 Task: Look for products in the category "Feta" from President only.
Action: Mouse moved to (999, 342)
Screenshot: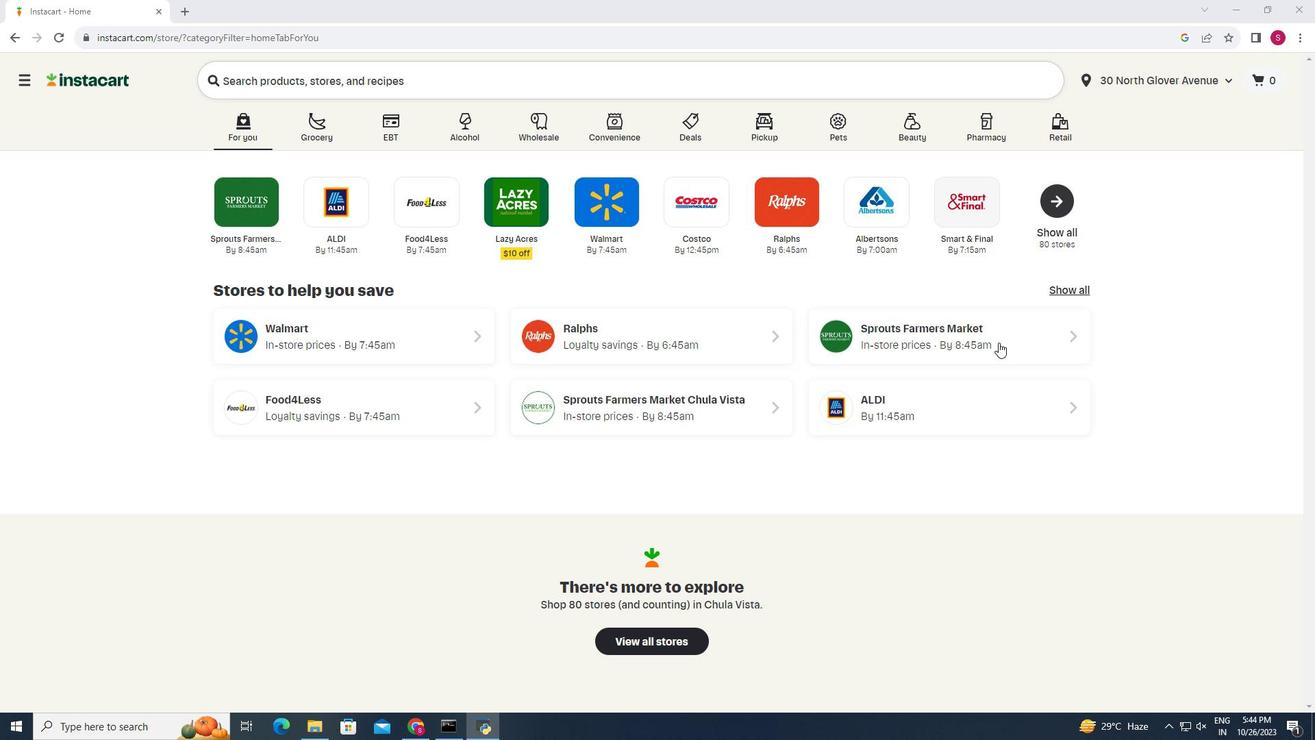 
Action: Mouse pressed left at (999, 342)
Screenshot: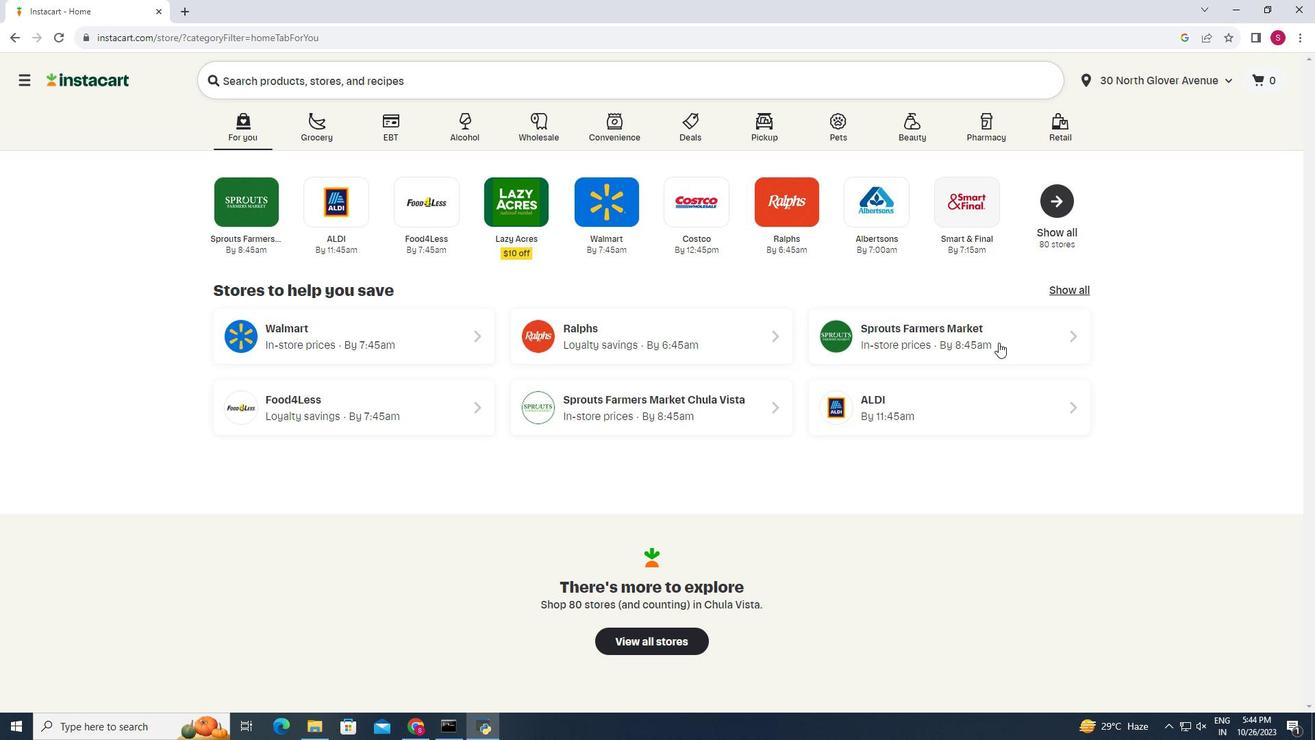 
Action: Mouse moved to (28, 580)
Screenshot: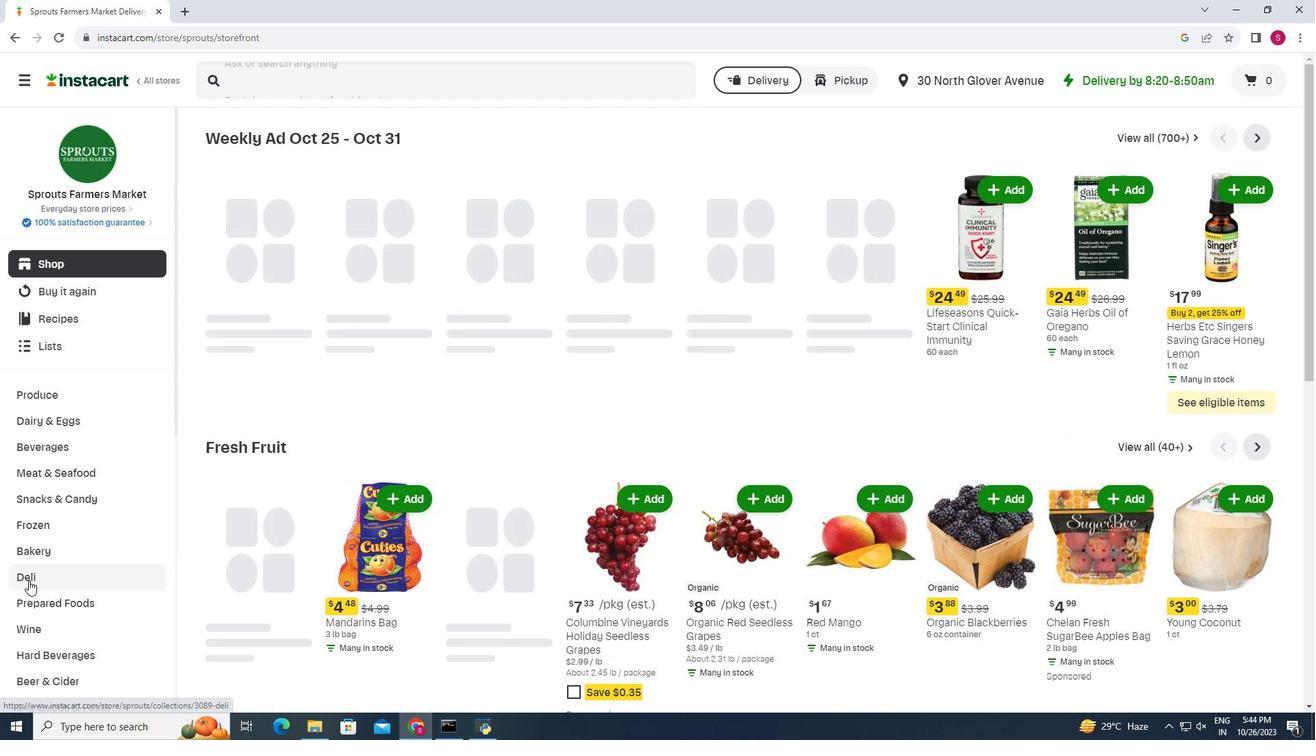 
Action: Mouse pressed left at (28, 580)
Screenshot: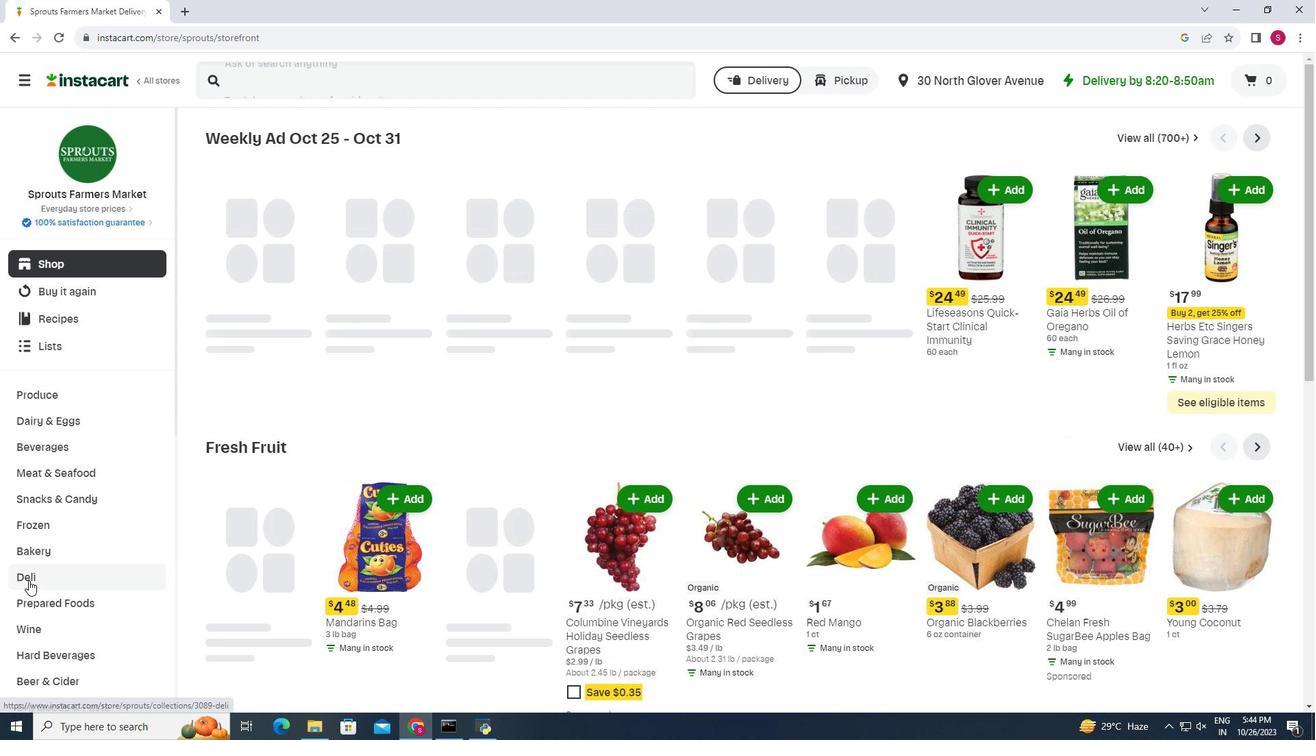 
Action: Mouse moved to (358, 171)
Screenshot: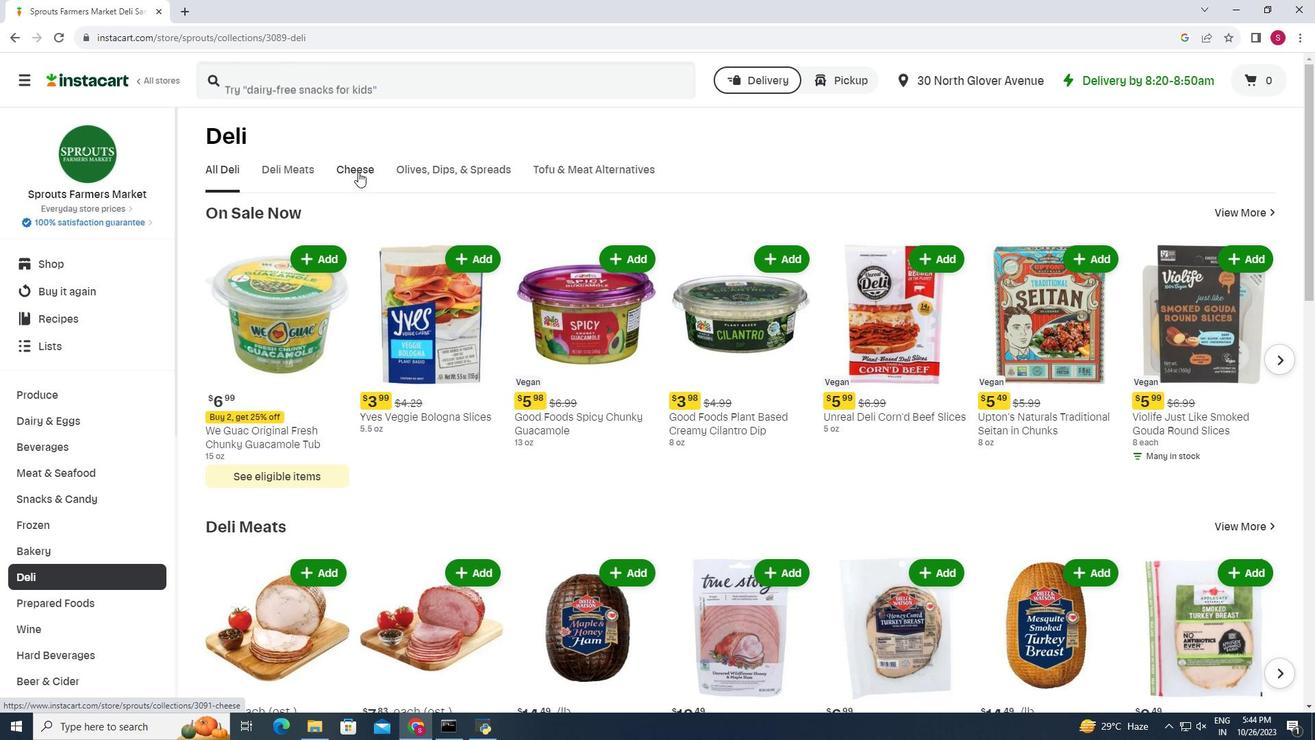 
Action: Mouse pressed left at (358, 171)
Screenshot: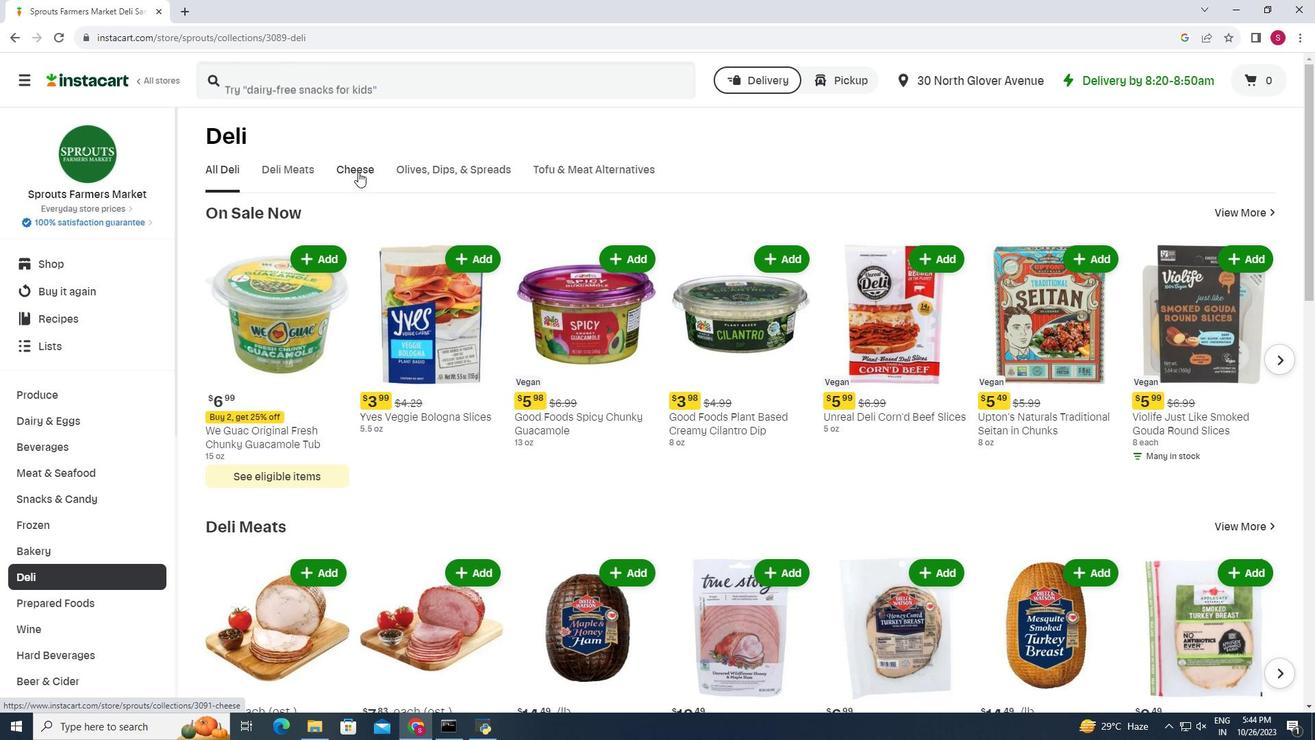 
Action: Mouse moved to (947, 230)
Screenshot: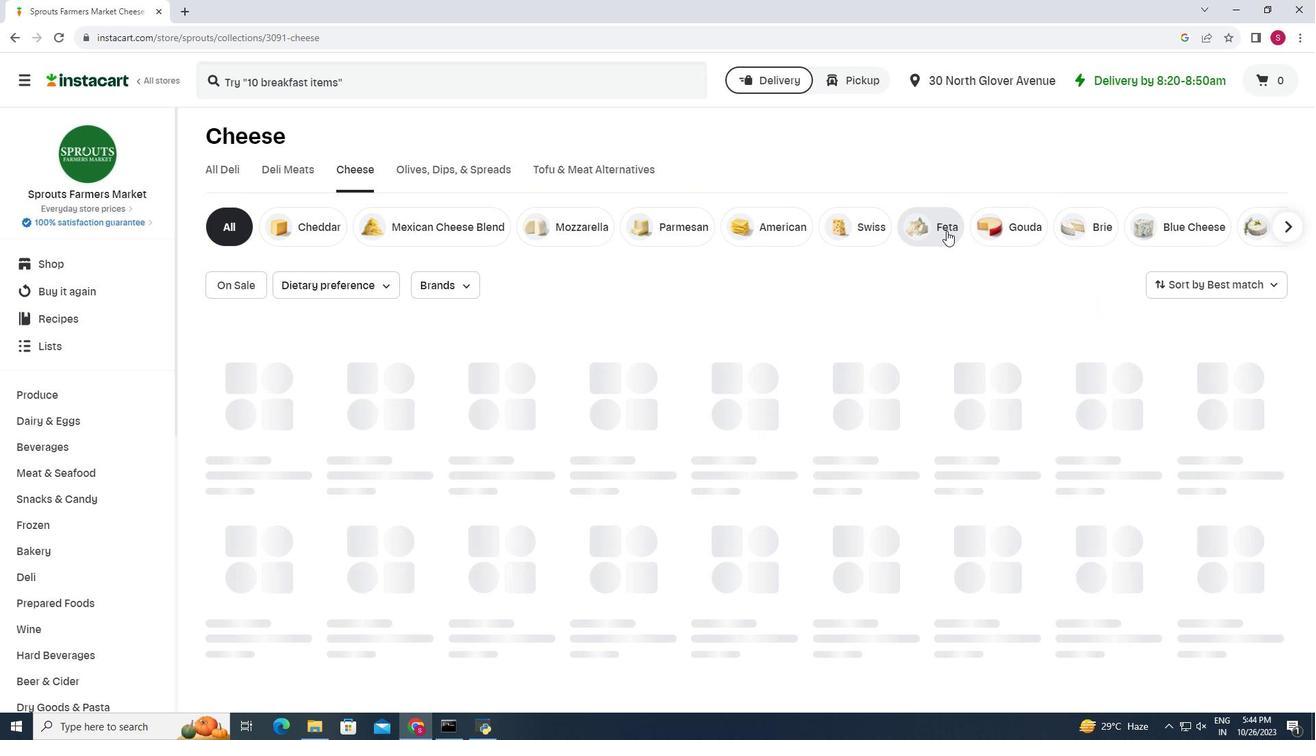 
Action: Mouse pressed left at (947, 230)
Screenshot: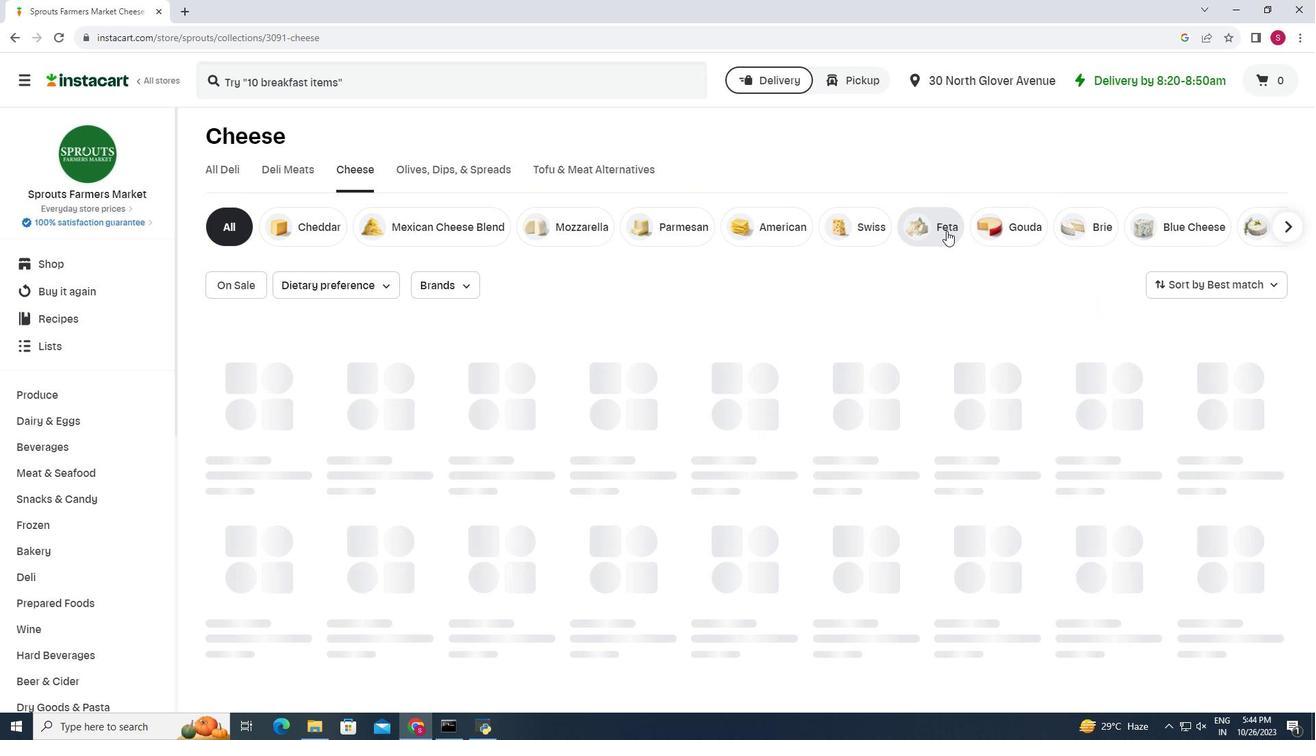 
Action: Mouse moved to (460, 285)
Screenshot: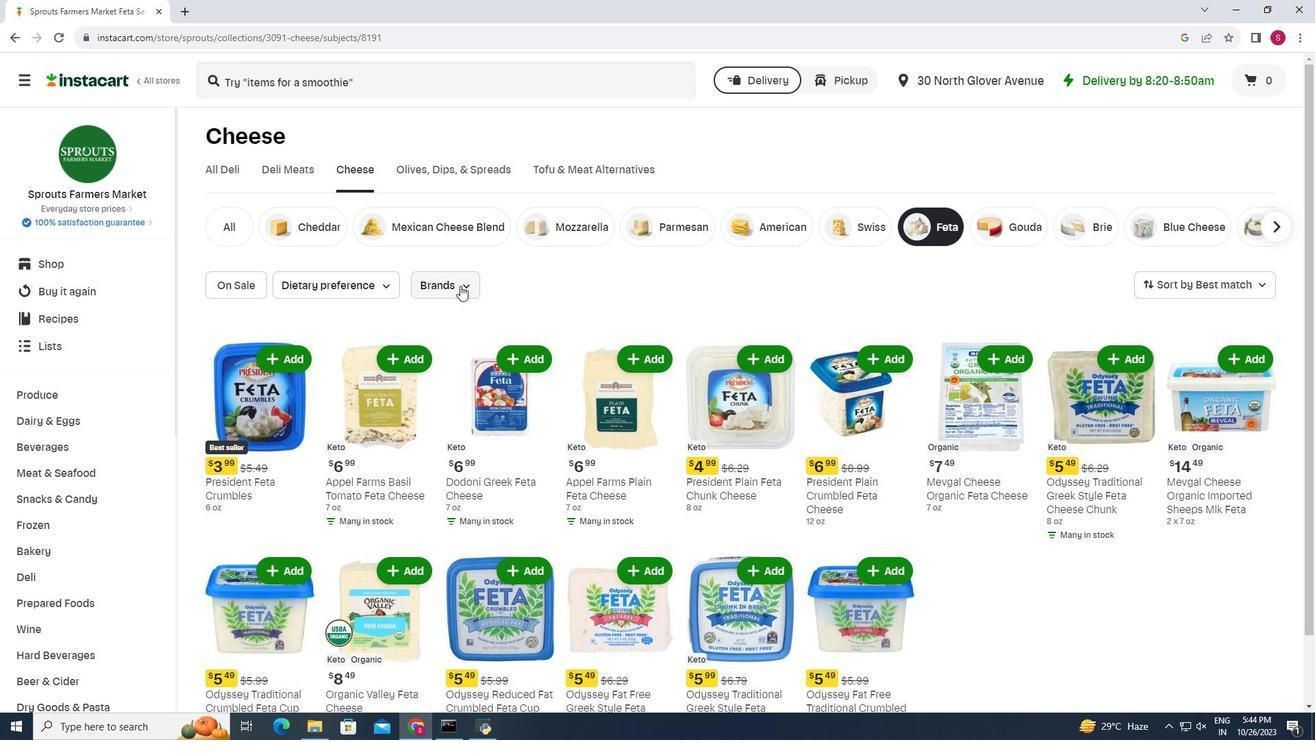 
Action: Mouse pressed left at (460, 285)
Screenshot: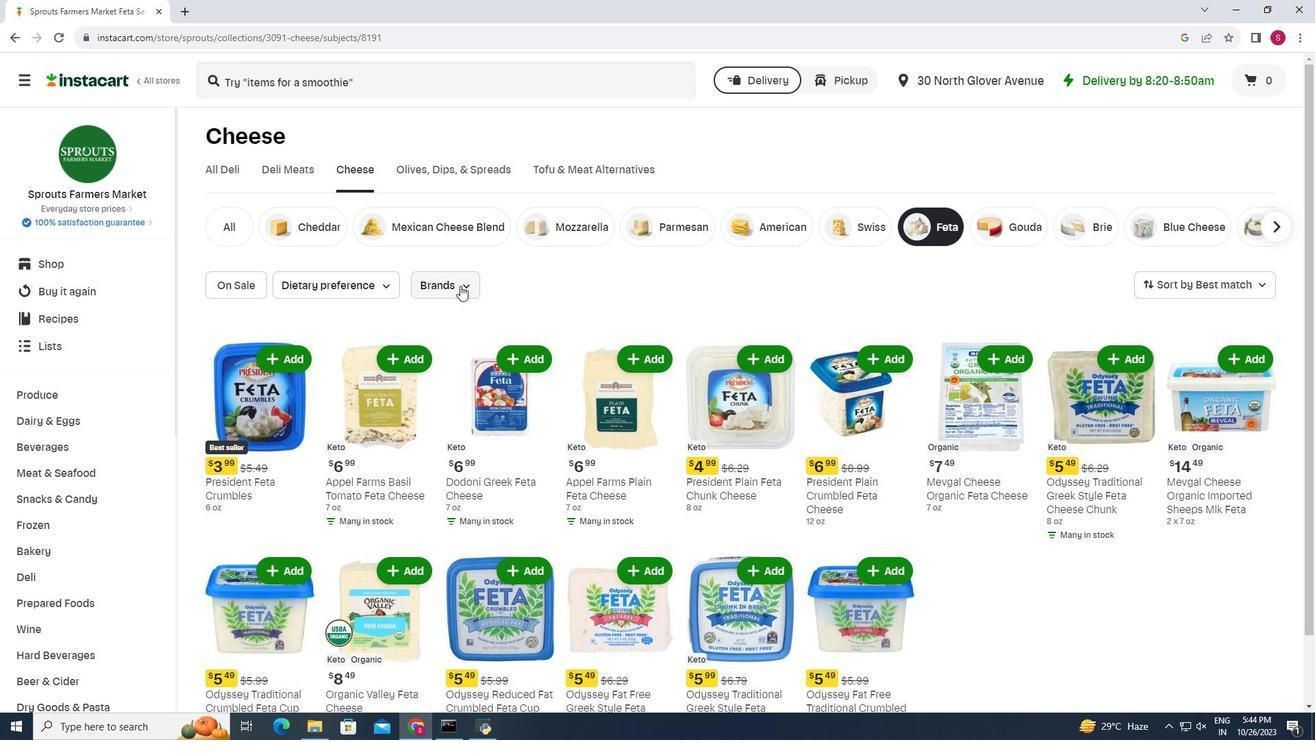 
Action: Mouse moved to (432, 357)
Screenshot: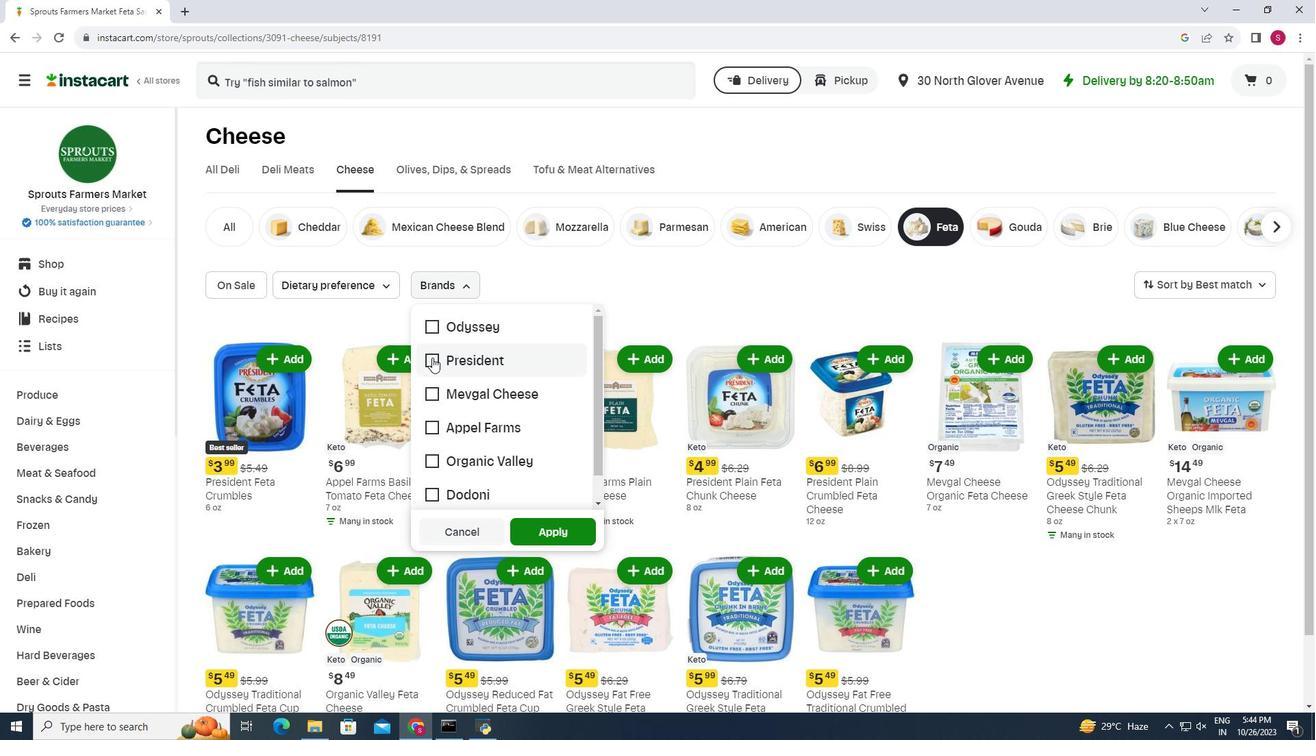 
Action: Mouse pressed left at (432, 357)
Screenshot: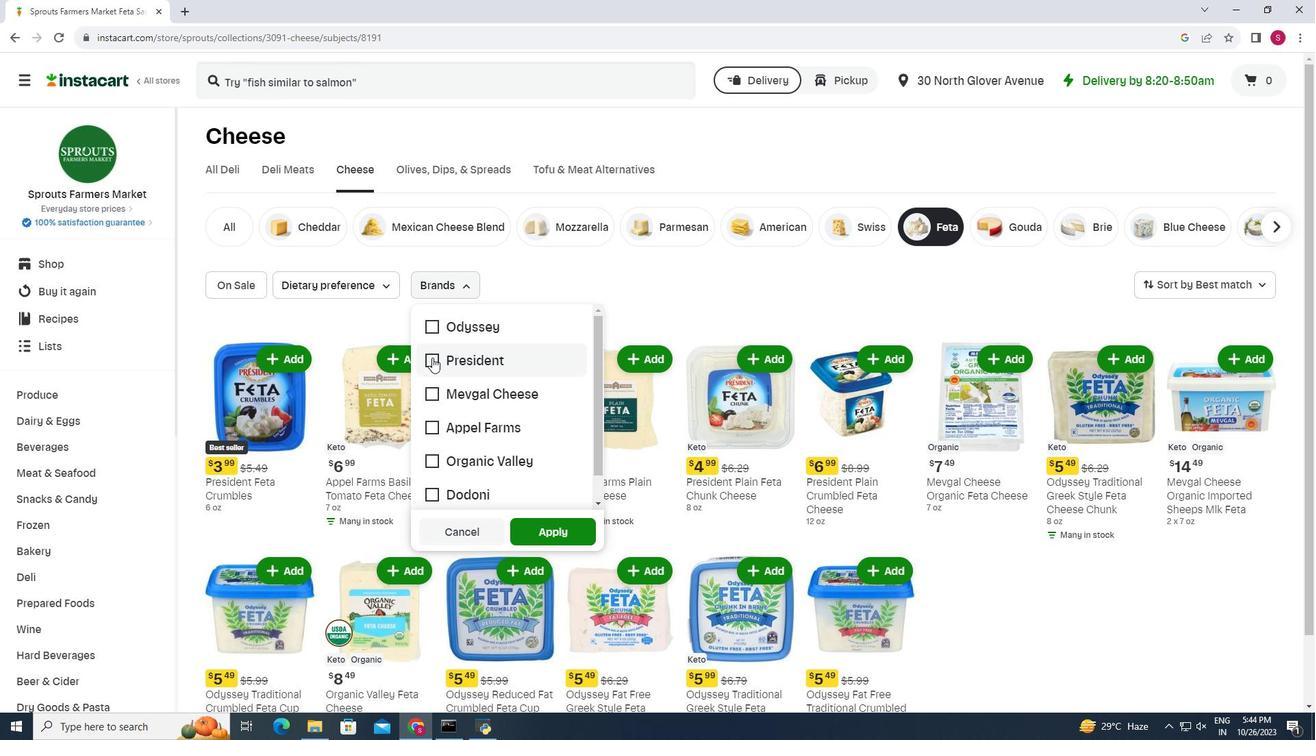 
Action: Mouse moved to (544, 524)
Screenshot: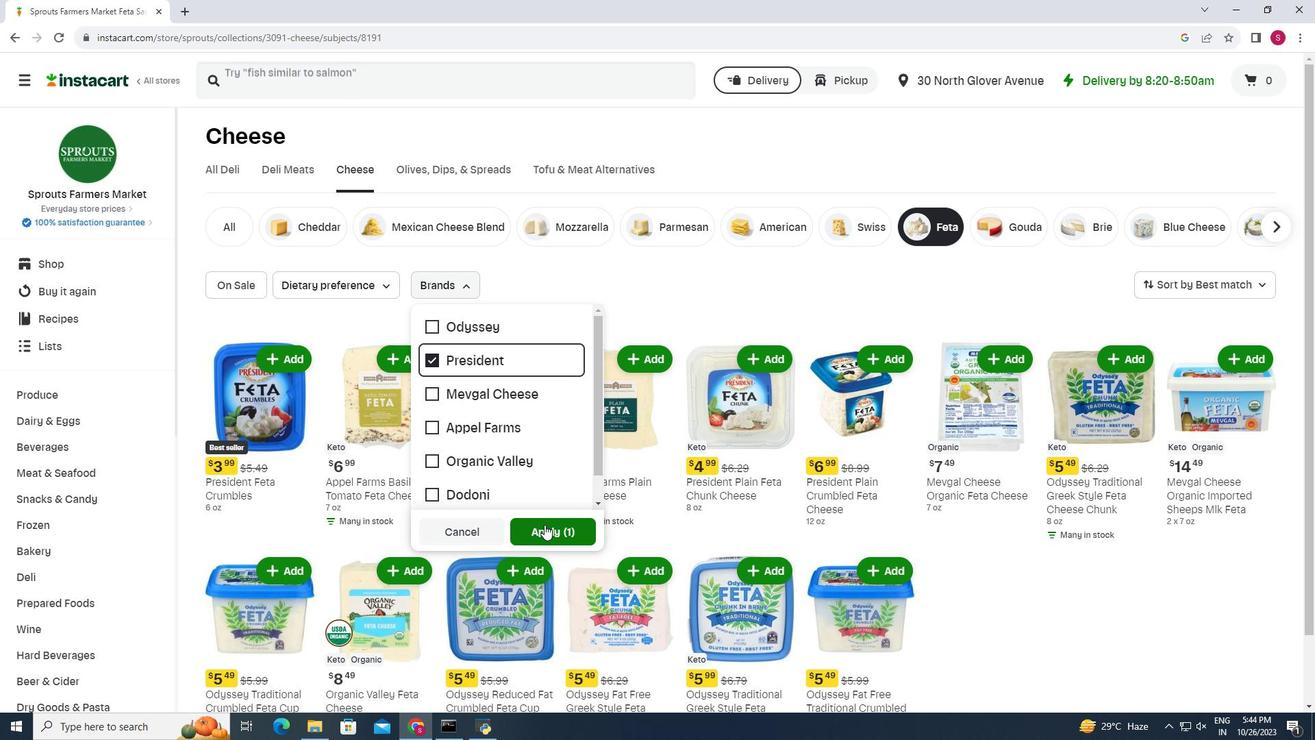 
Action: Mouse pressed left at (544, 524)
Screenshot: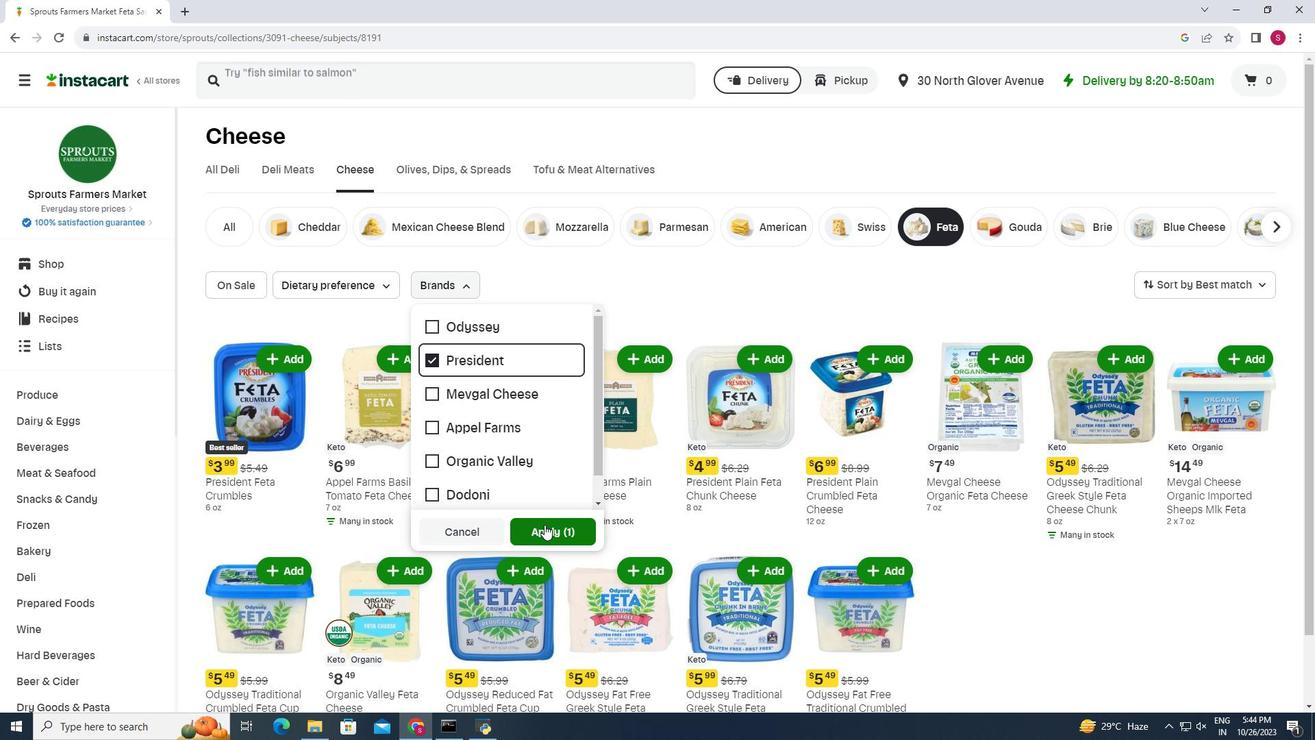 
Action: Mouse moved to (924, 330)
Screenshot: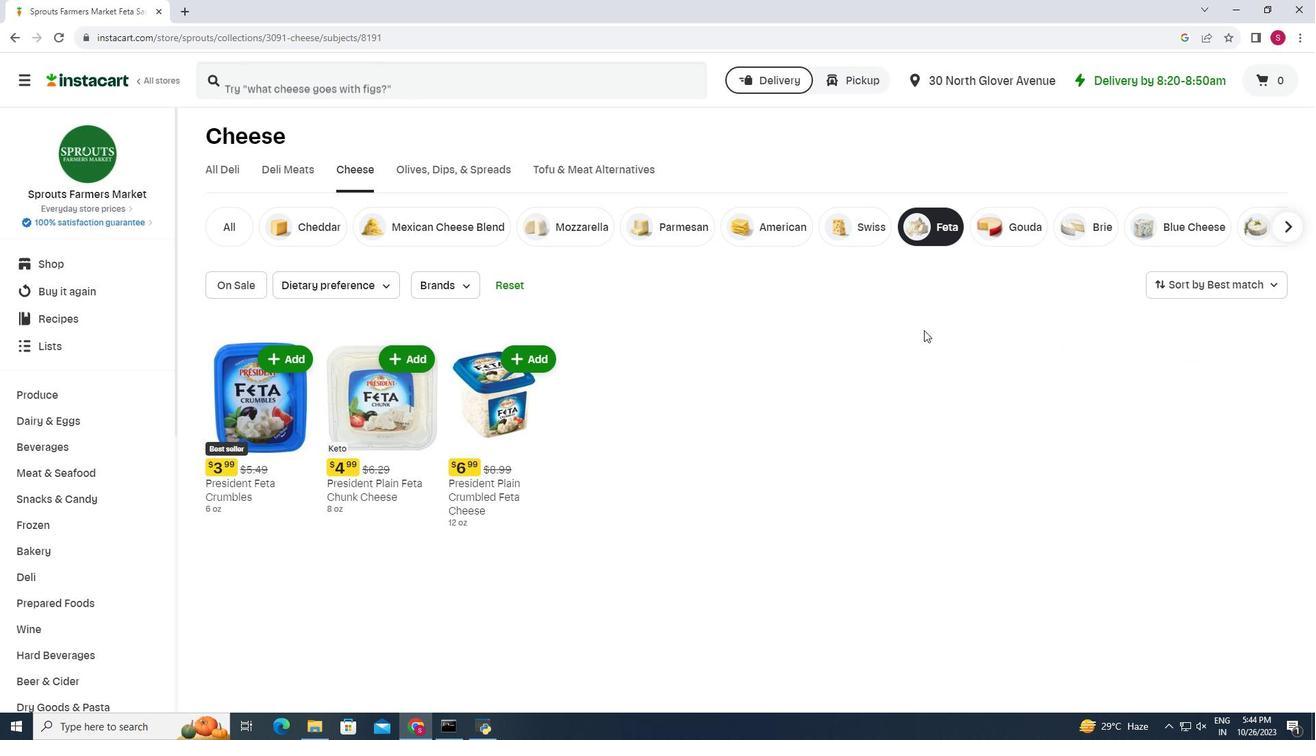 
